 Task: Create a section Hyperdrive and in the section, add a milestone Incident Management Process Improvement in the project BitBridge
Action: Mouse moved to (638, 531)
Screenshot: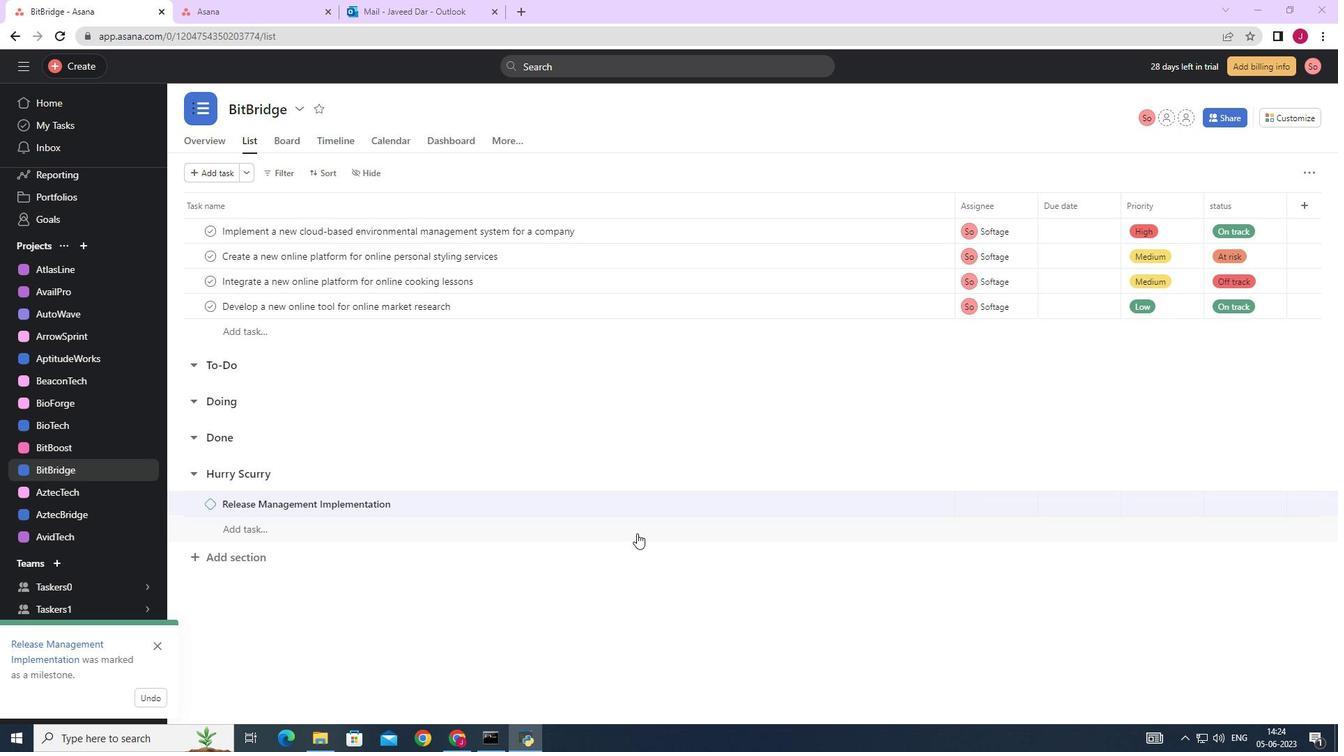 
Action: Mouse scrolled (638, 531) with delta (0, 0)
Screenshot: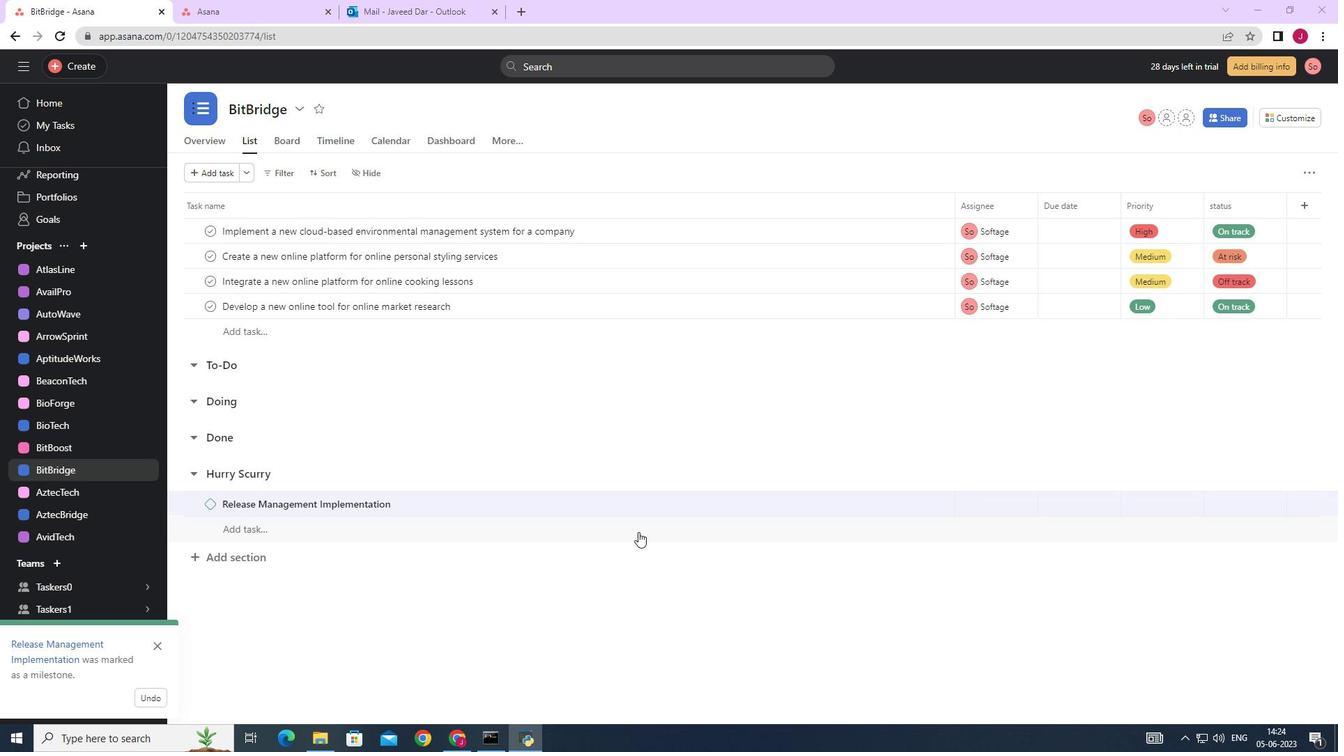 
Action: Mouse scrolled (638, 531) with delta (0, 0)
Screenshot: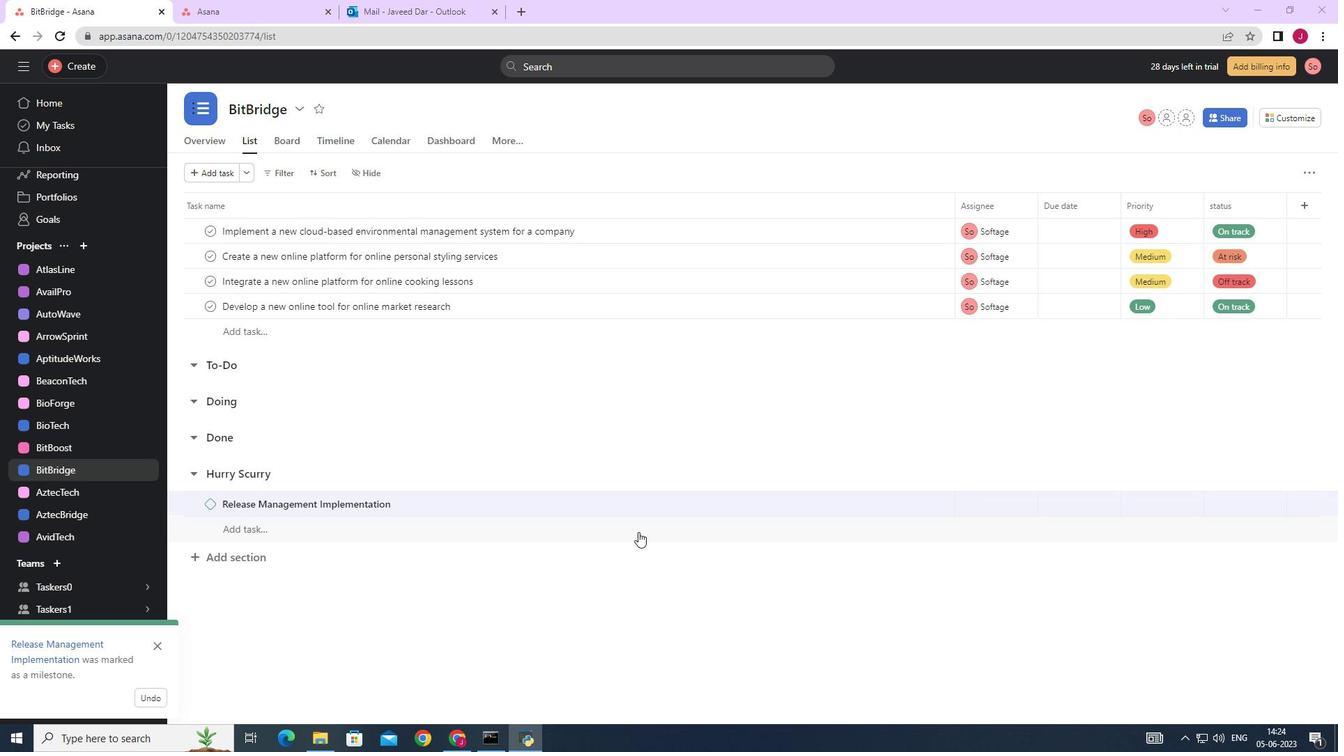 
Action: Mouse moved to (252, 556)
Screenshot: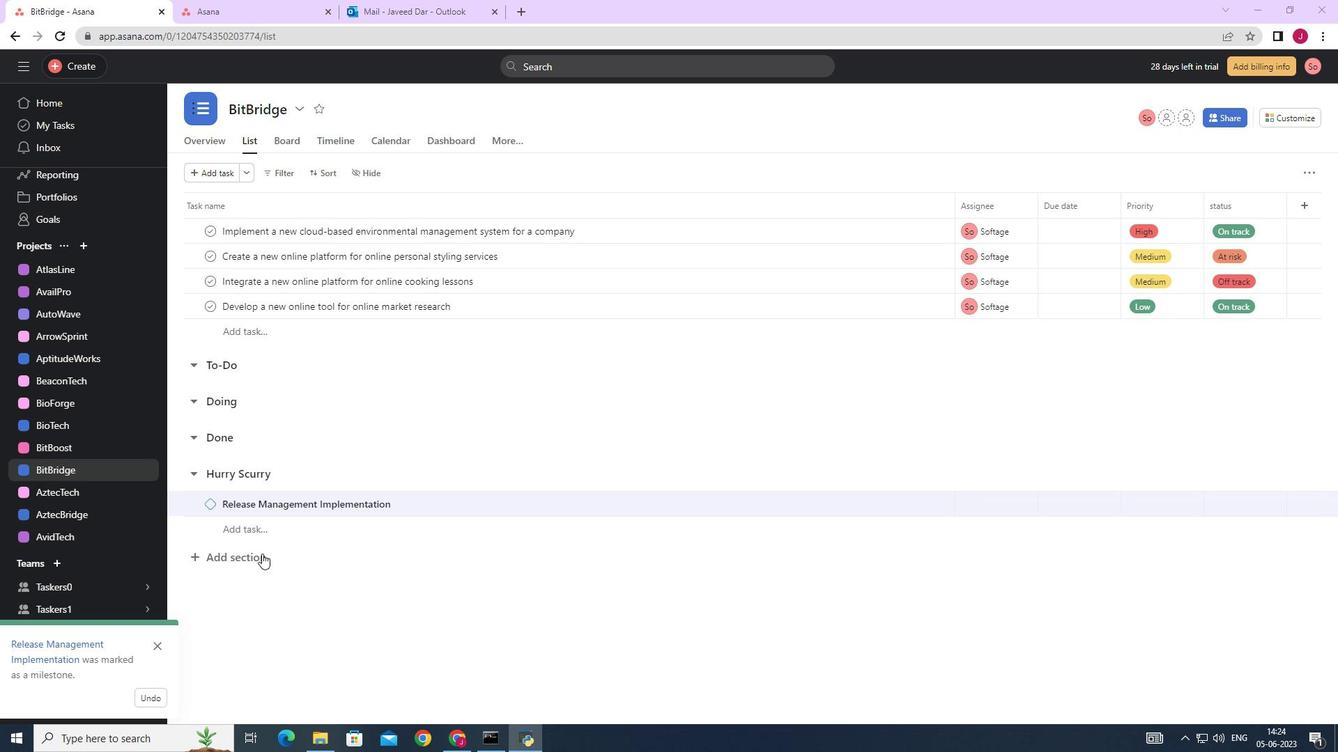 
Action: Mouse pressed left at (252, 556)
Screenshot: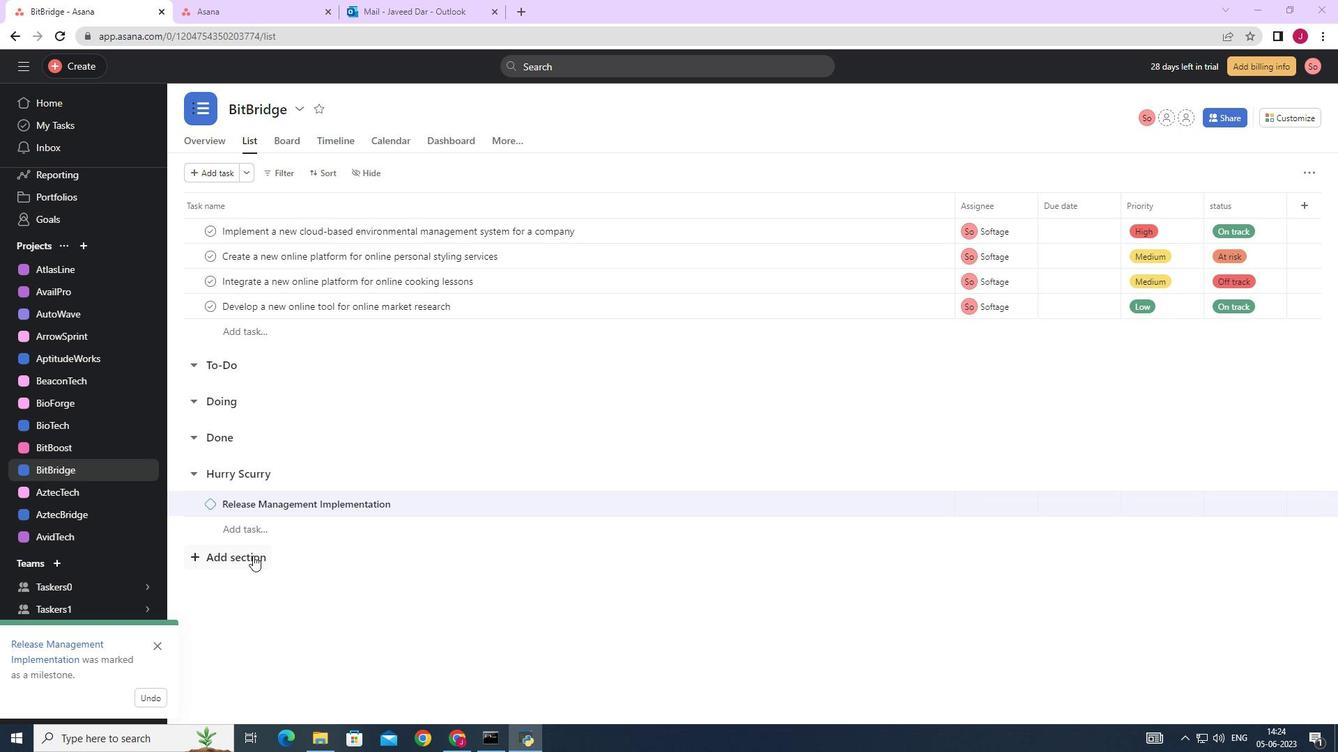 
Action: Key pressed <Key.caps_lock>HY<Key.backspace><Key.caps_lock>yperdrive<Key.space><Key.enter><Key.caps_lock>I<Key.caps_lock>m<Key.backspace>ncident<Key.space><Key.caps_lock>M<Key.caps_lock>anagement<Key.space><Key.caps_lock>P<Key.caps_lock>rocess<Key.space><Key.caps_lock>I<Key.caps_lock>mprovements<Key.backspace>
Screenshot: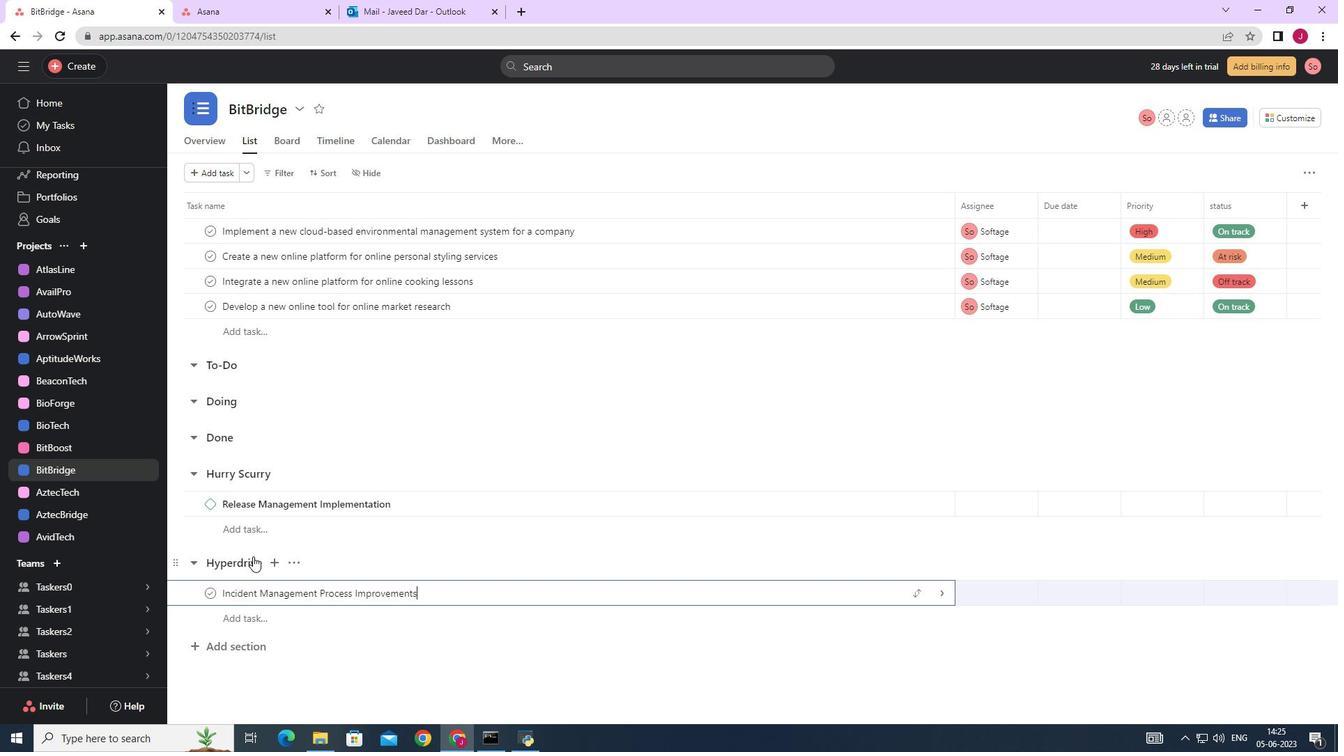 
Action: Mouse moved to (942, 593)
Screenshot: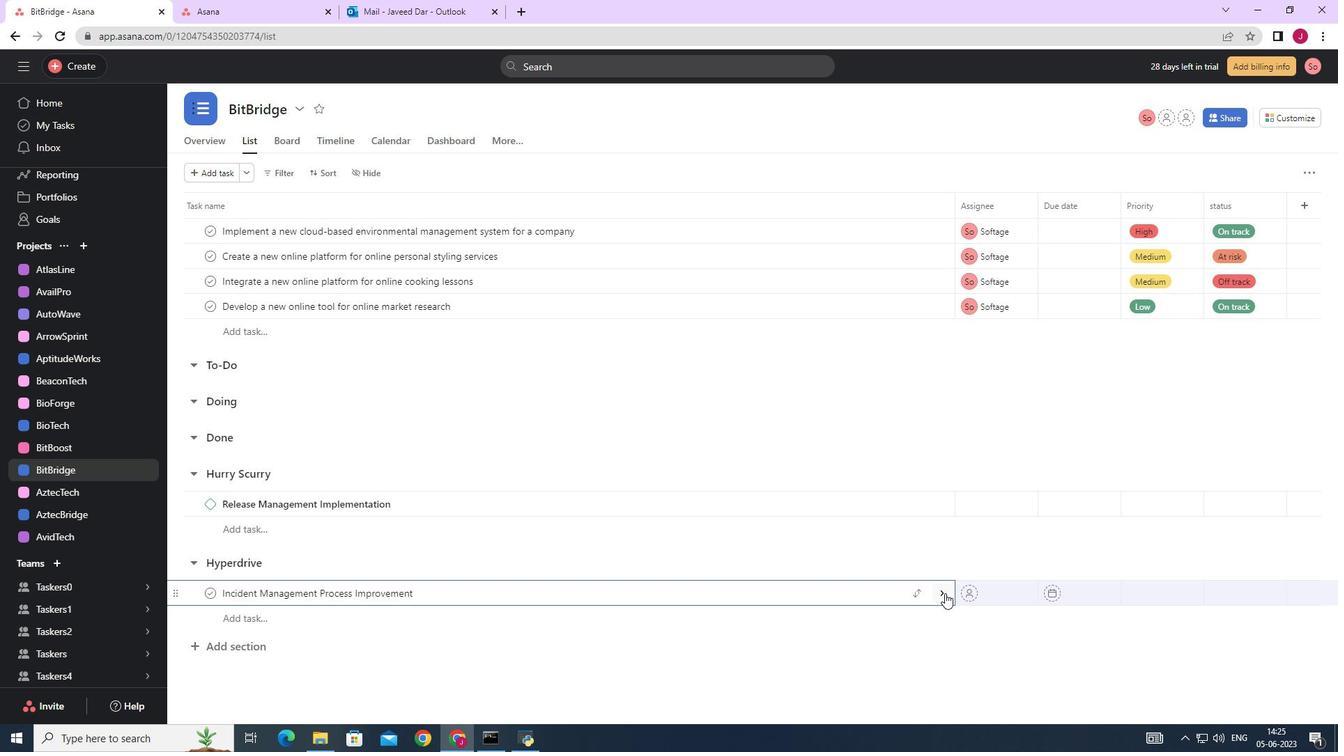 
Action: Mouse pressed left at (942, 593)
Screenshot: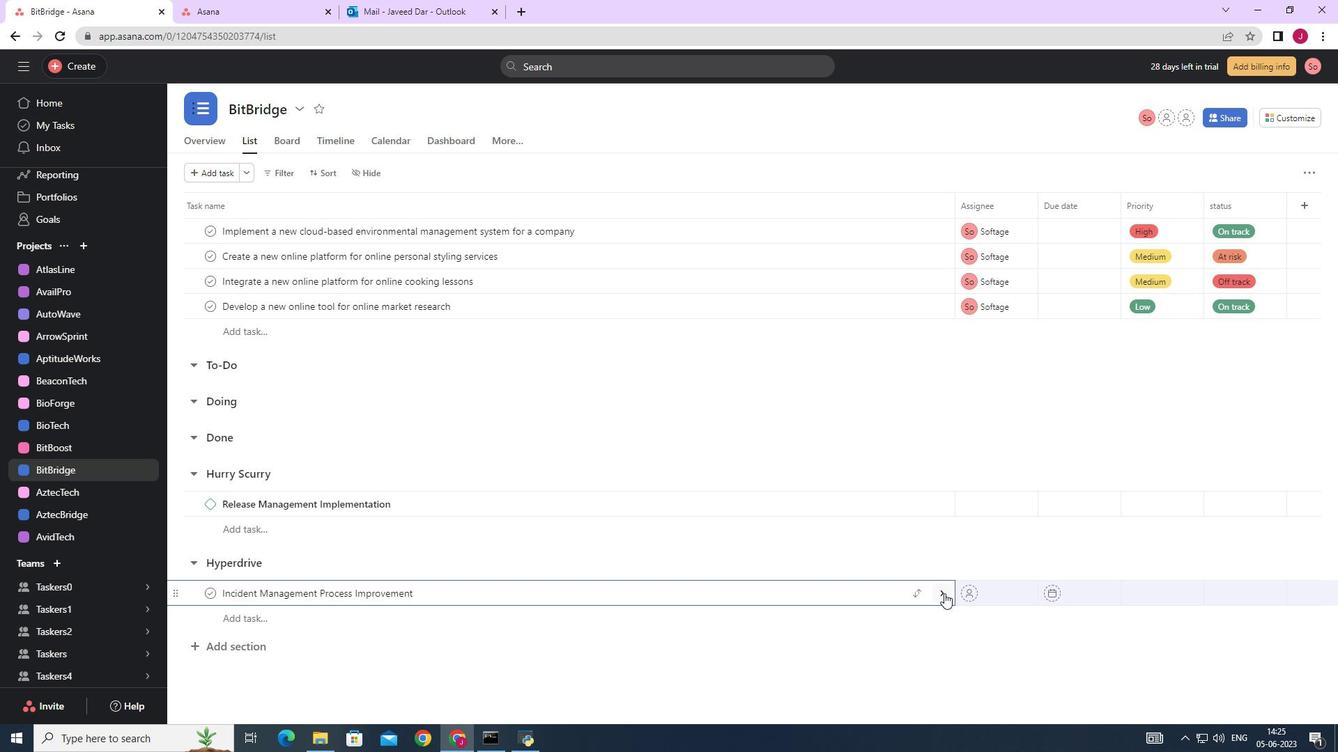
Action: Mouse moved to (1287, 170)
Screenshot: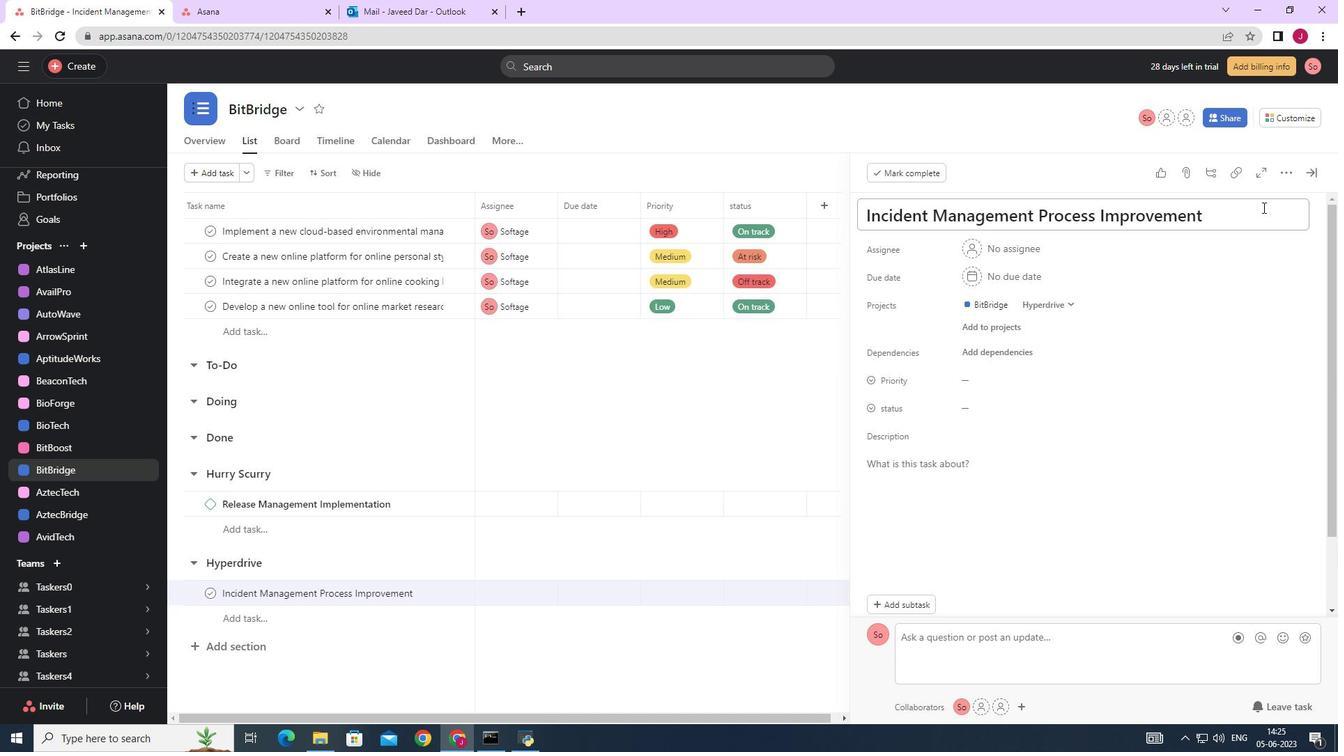 
Action: Mouse pressed left at (1287, 170)
Screenshot: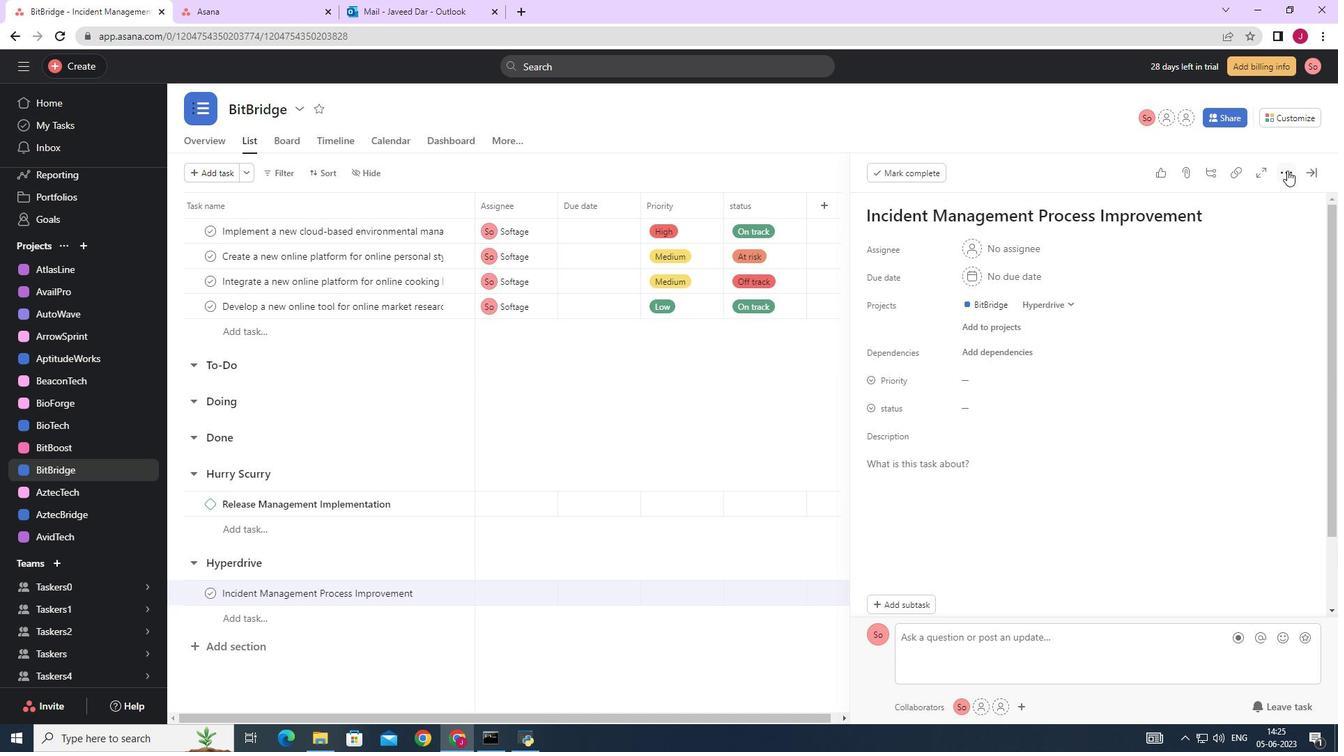 
Action: Mouse moved to (1171, 225)
Screenshot: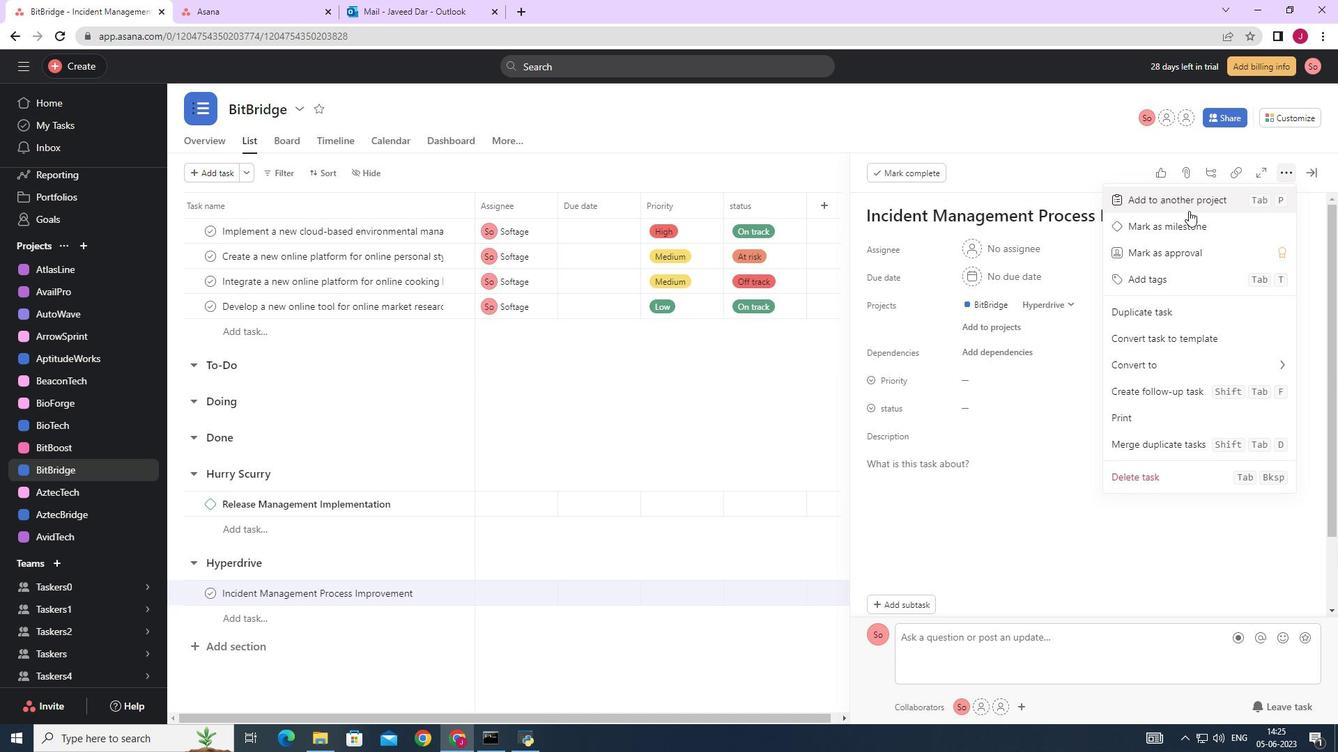 
Action: Mouse pressed left at (1171, 225)
Screenshot: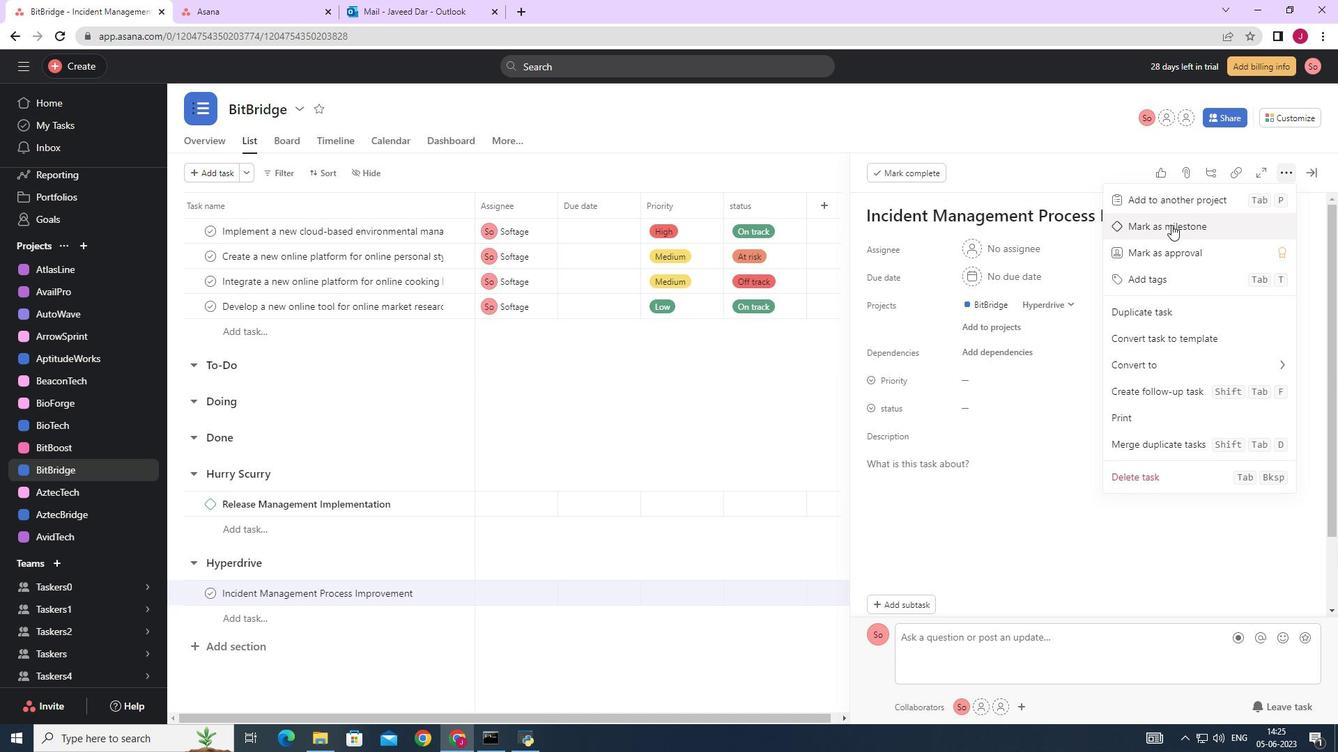 
